 Task: Learn more about a sales navigator core.
Action: Mouse moved to (652, 84)
Screenshot: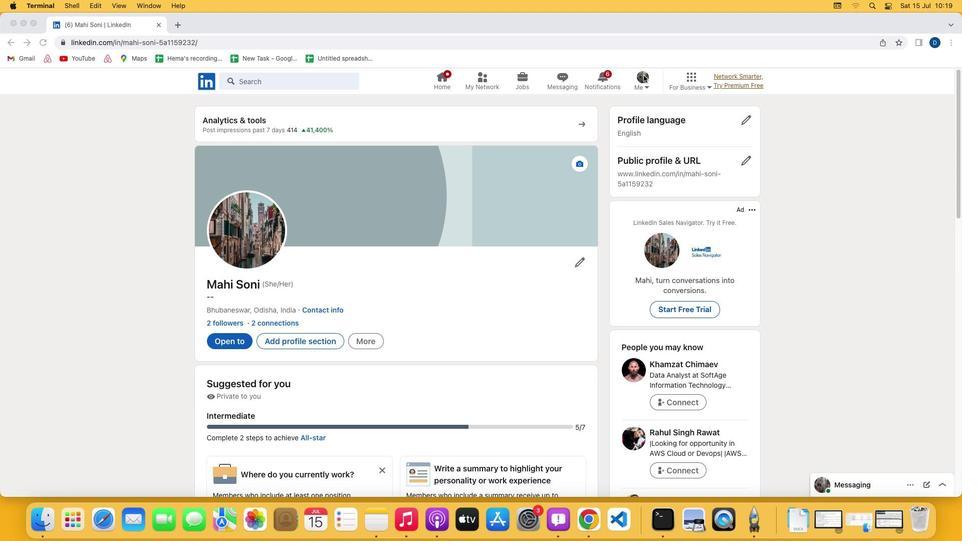 
Action: Mouse pressed left at (652, 84)
Screenshot: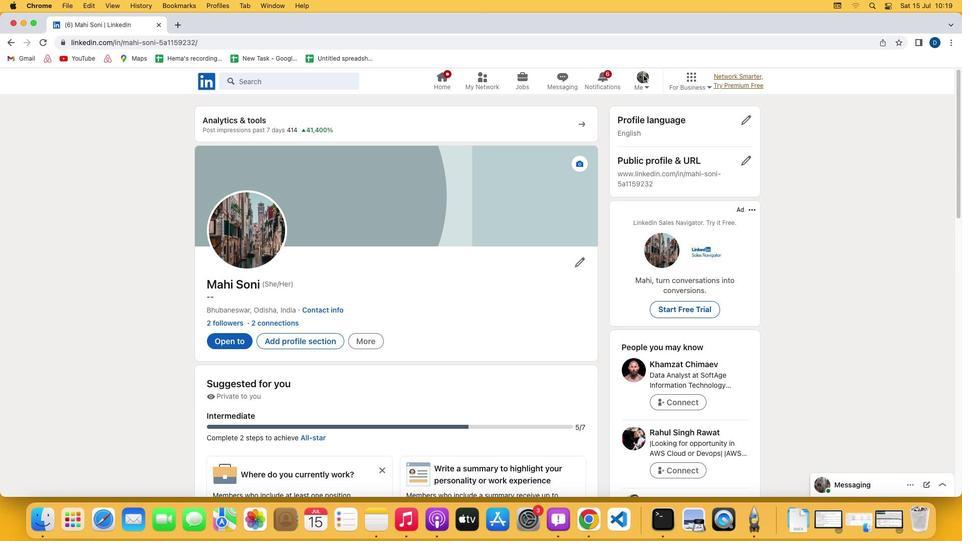 
Action: Mouse pressed left at (652, 84)
Screenshot: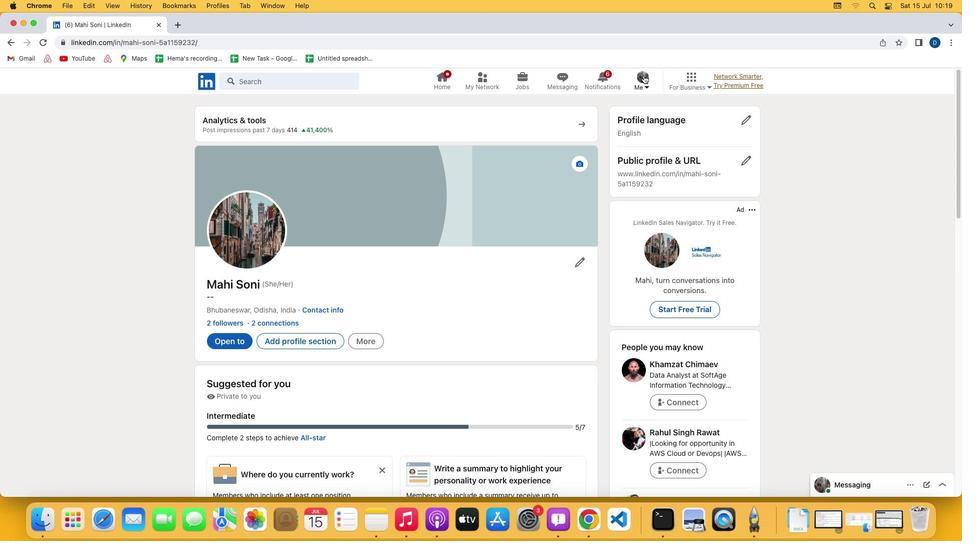 
Action: Mouse moved to (560, 199)
Screenshot: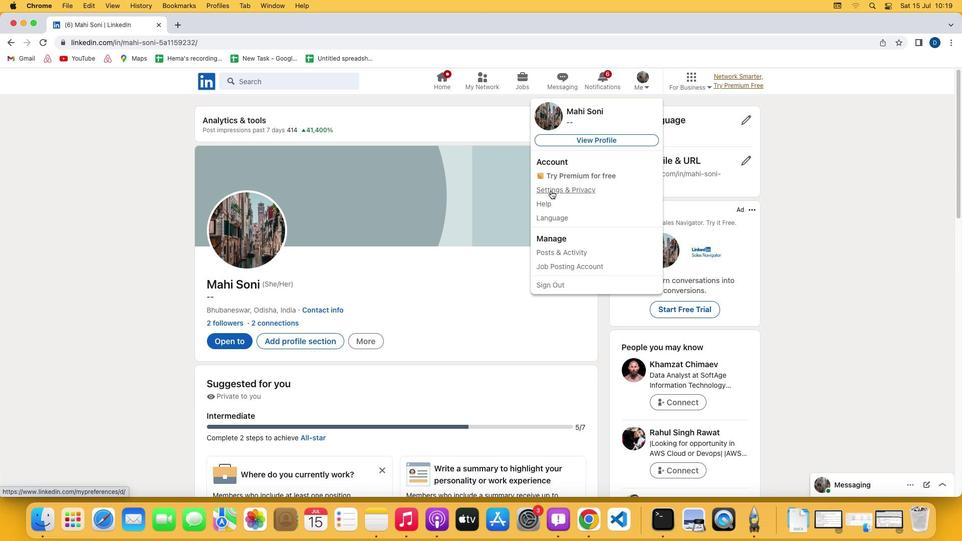 
Action: Mouse pressed left at (560, 199)
Screenshot: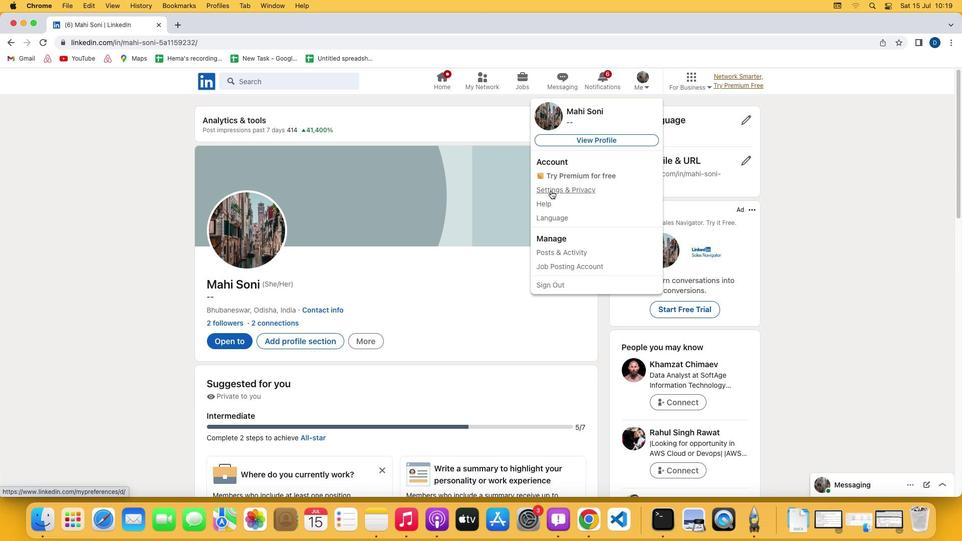 
Action: Mouse moved to (515, 326)
Screenshot: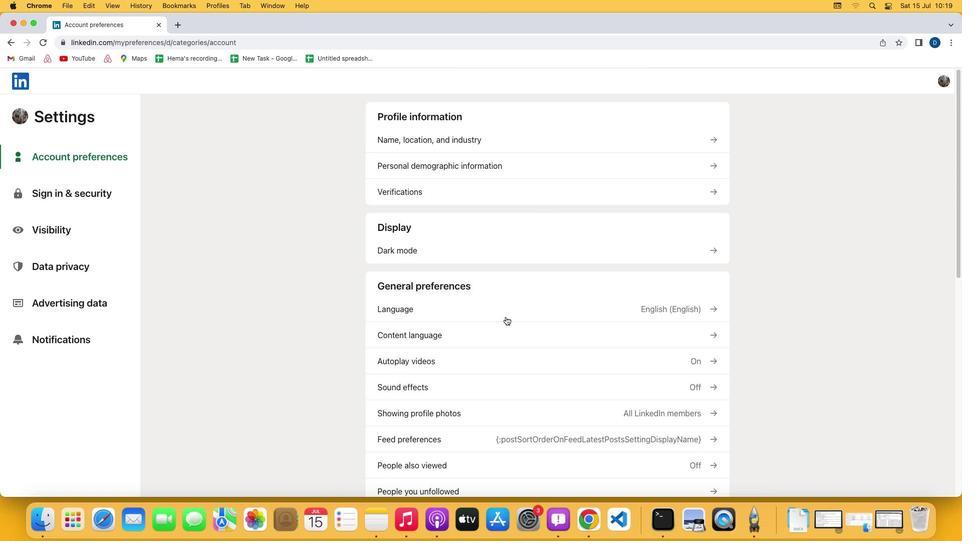 
Action: Mouse scrolled (515, 326) with delta (9, 8)
Screenshot: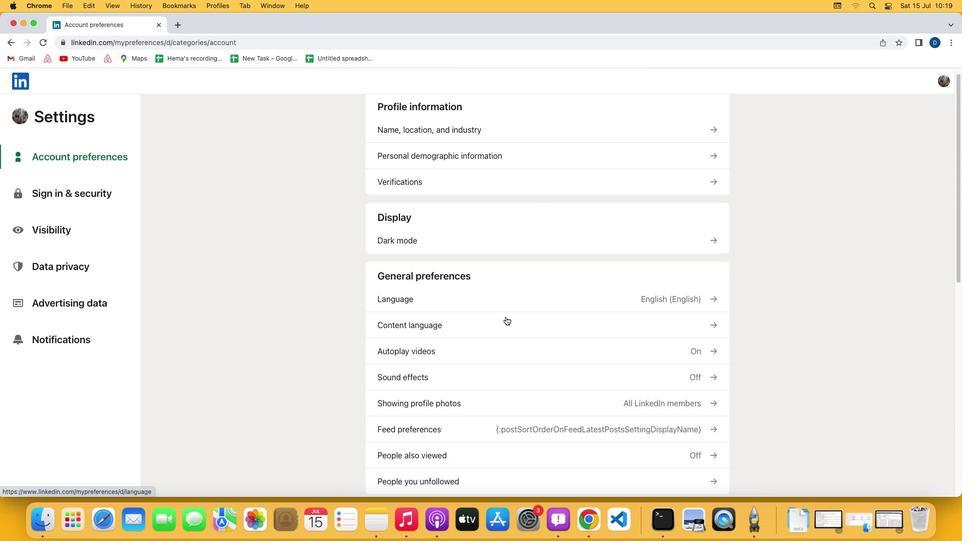 
Action: Mouse scrolled (515, 326) with delta (9, 8)
Screenshot: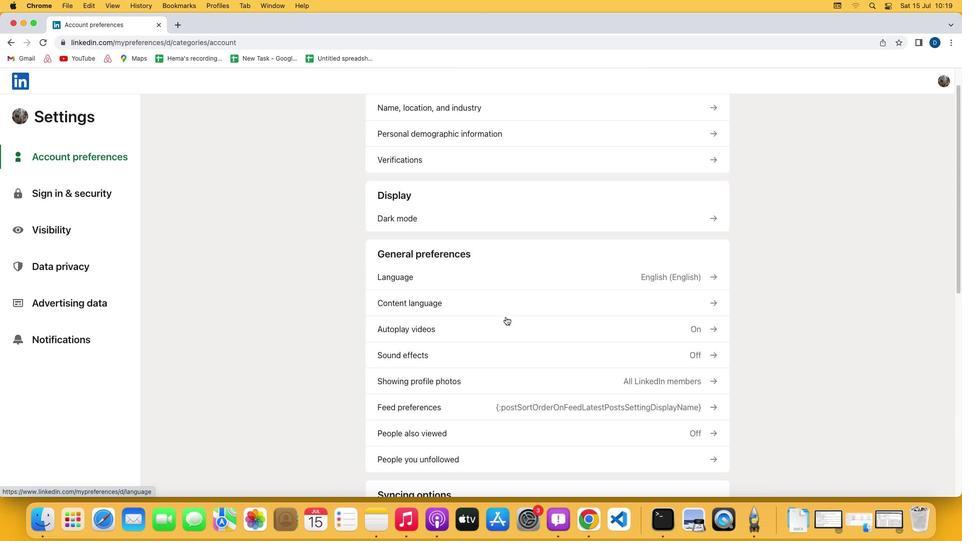 
Action: Mouse scrolled (515, 326) with delta (9, 7)
Screenshot: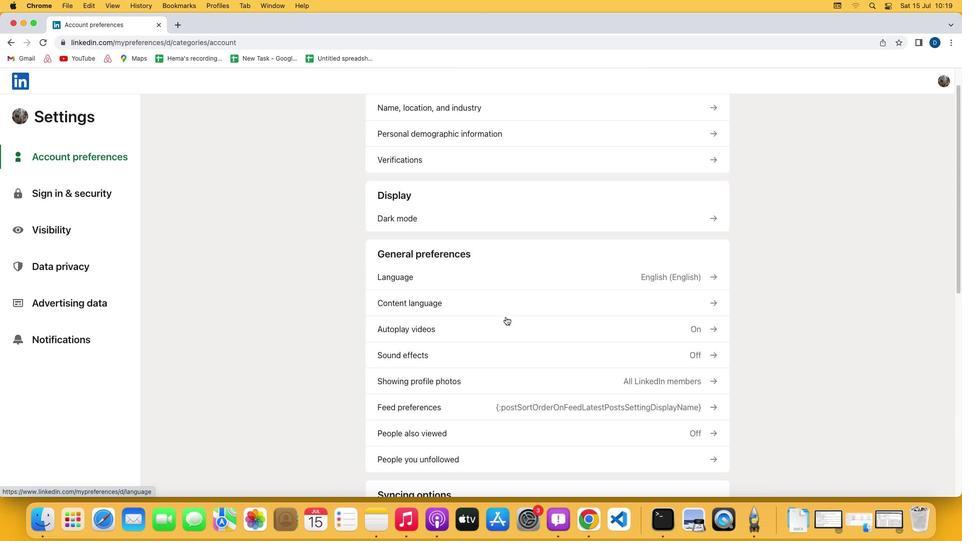 
Action: Mouse scrolled (515, 326) with delta (9, 8)
Screenshot: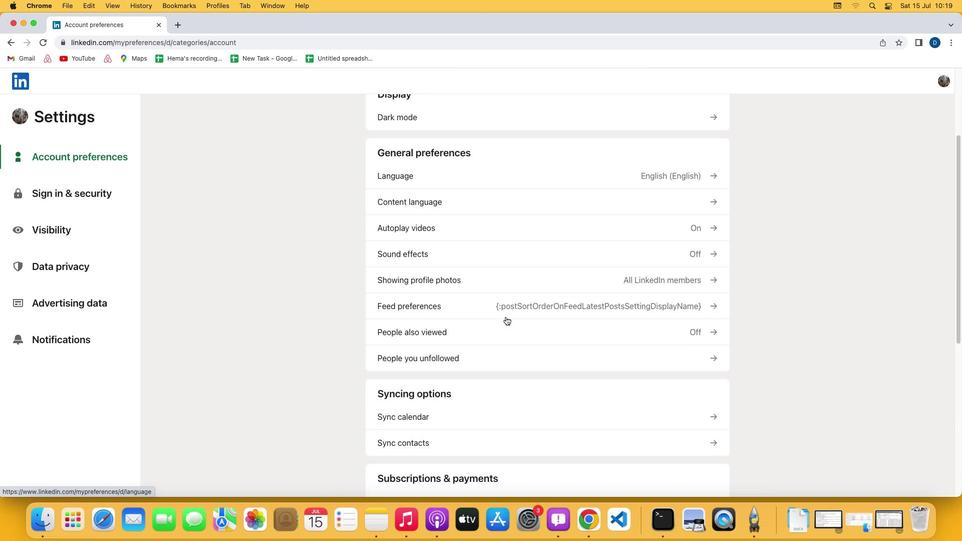 
Action: Mouse scrolled (515, 326) with delta (9, 8)
Screenshot: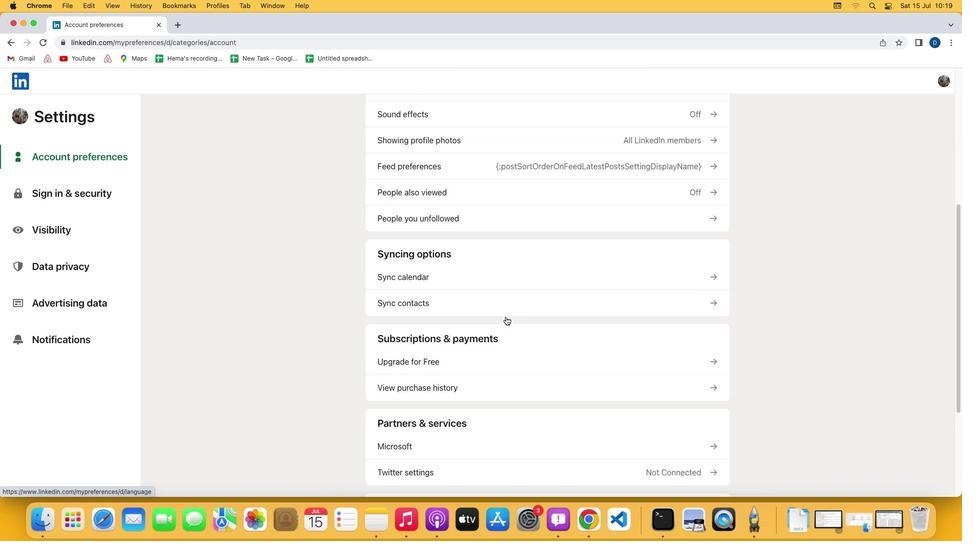 
Action: Mouse scrolled (515, 326) with delta (9, 7)
Screenshot: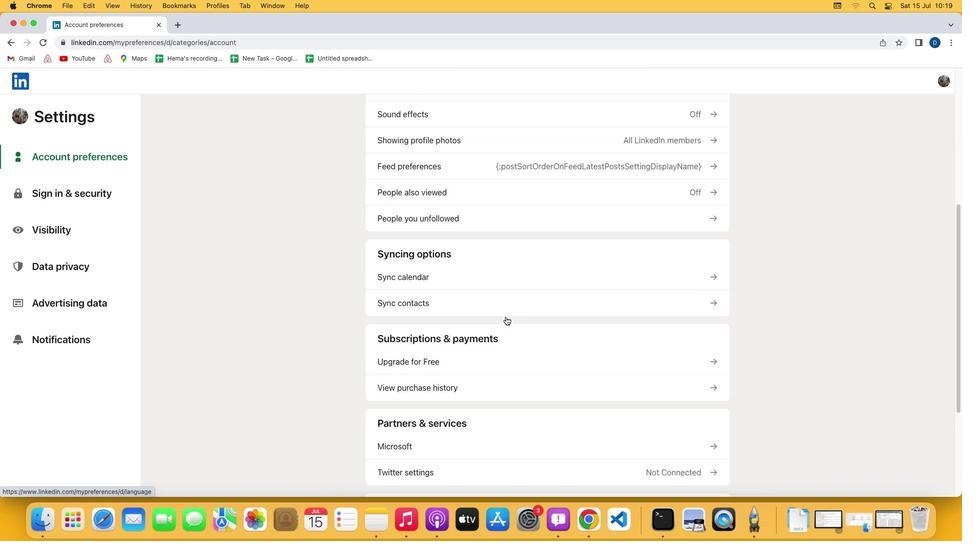 
Action: Mouse scrolled (515, 326) with delta (9, 6)
Screenshot: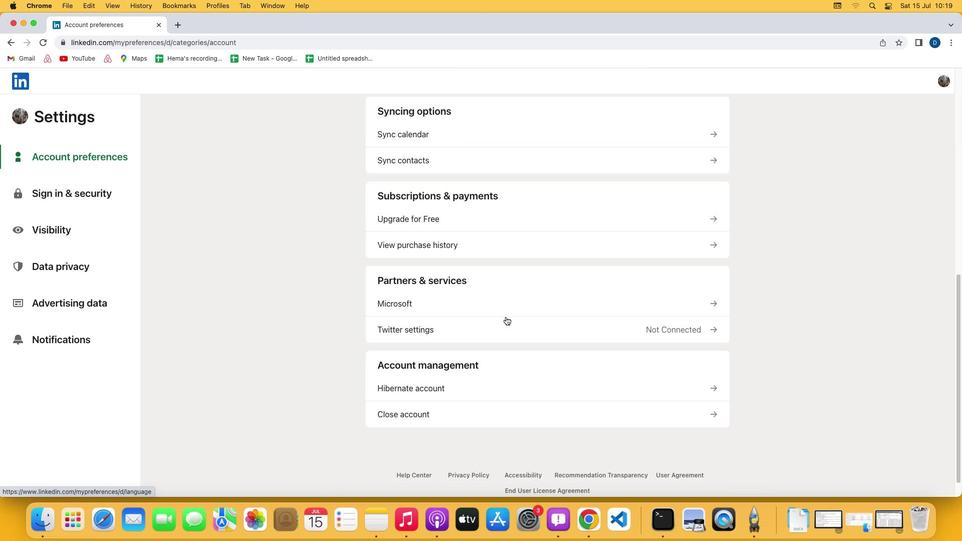 
Action: Mouse scrolled (515, 326) with delta (9, 6)
Screenshot: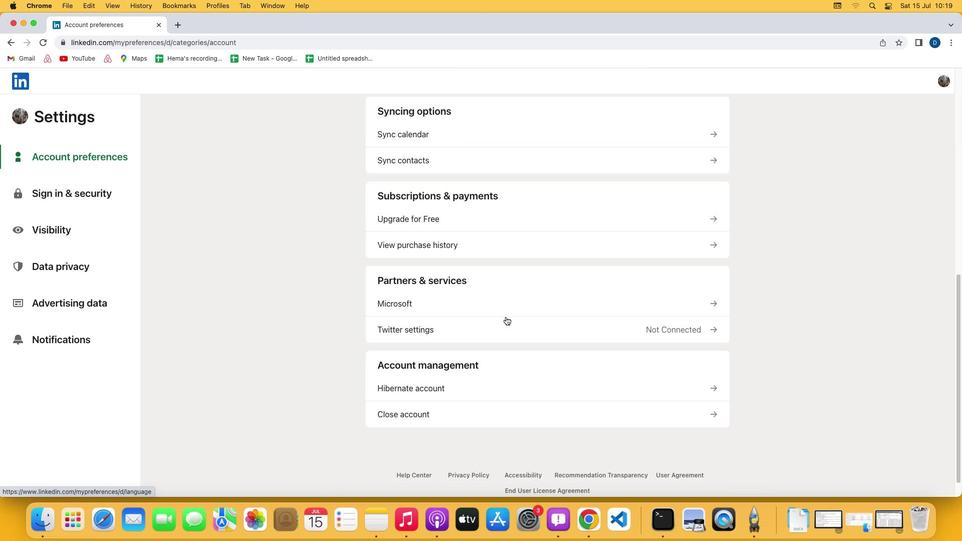 
Action: Mouse scrolled (515, 326) with delta (9, 8)
Screenshot: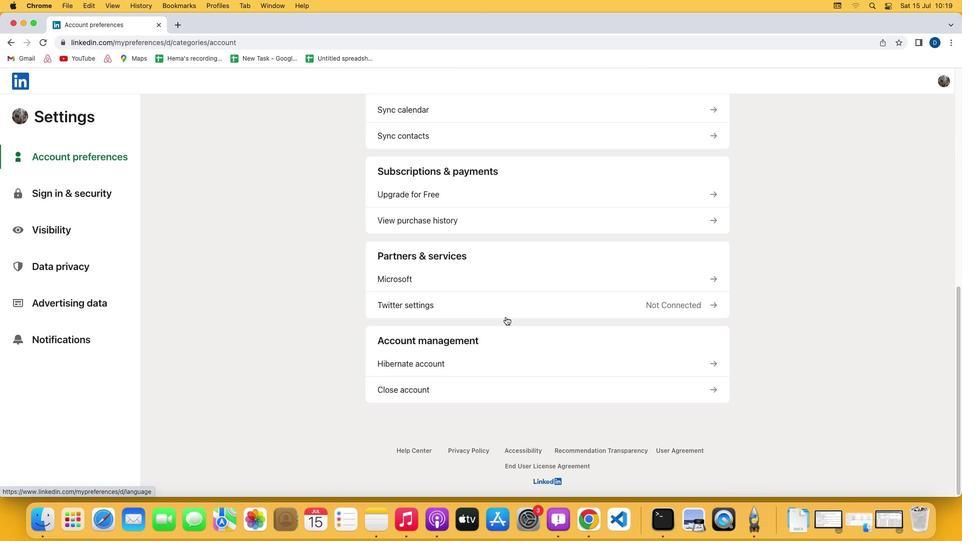 
Action: Mouse scrolled (515, 326) with delta (9, 8)
Screenshot: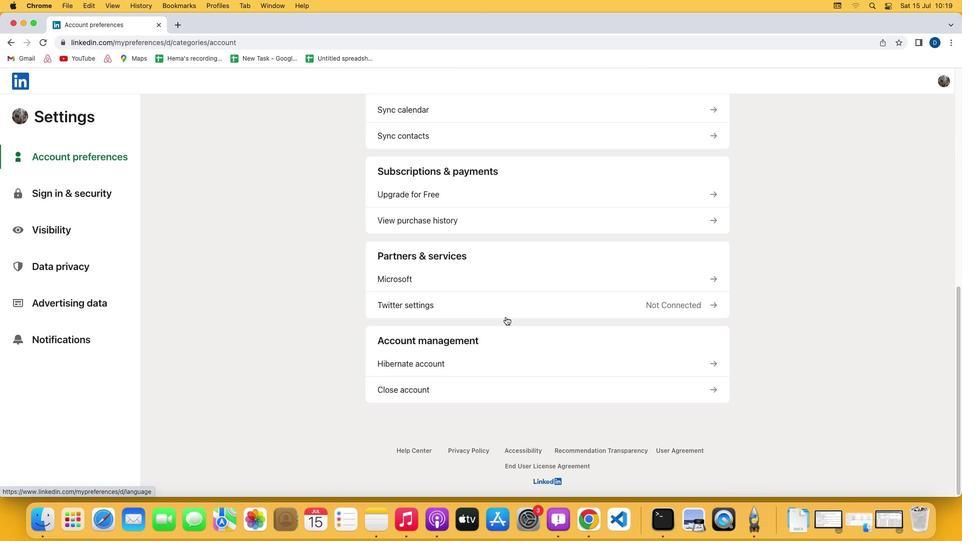 
Action: Mouse moved to (462, 203)
Screenshot: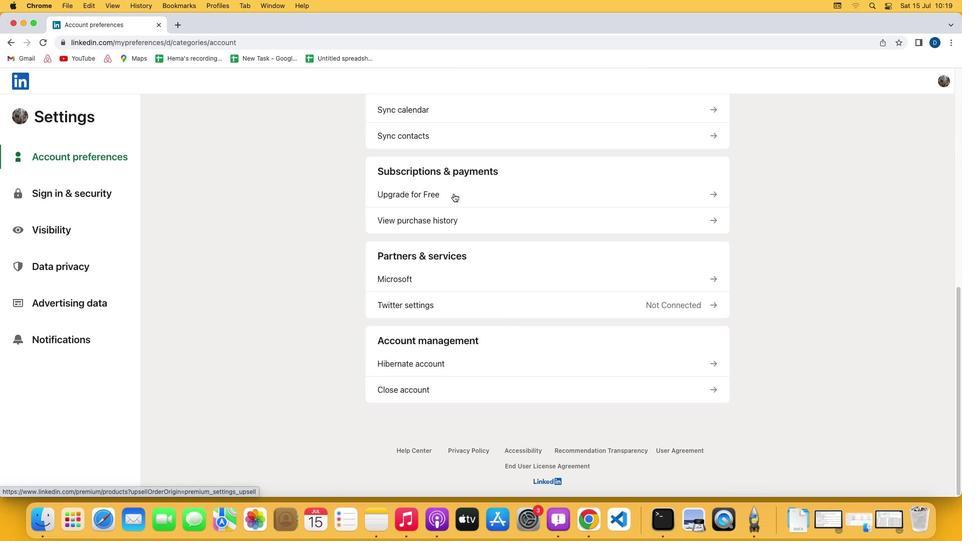 
Action: Mouse pressed left at (462, 203)
Screenshot: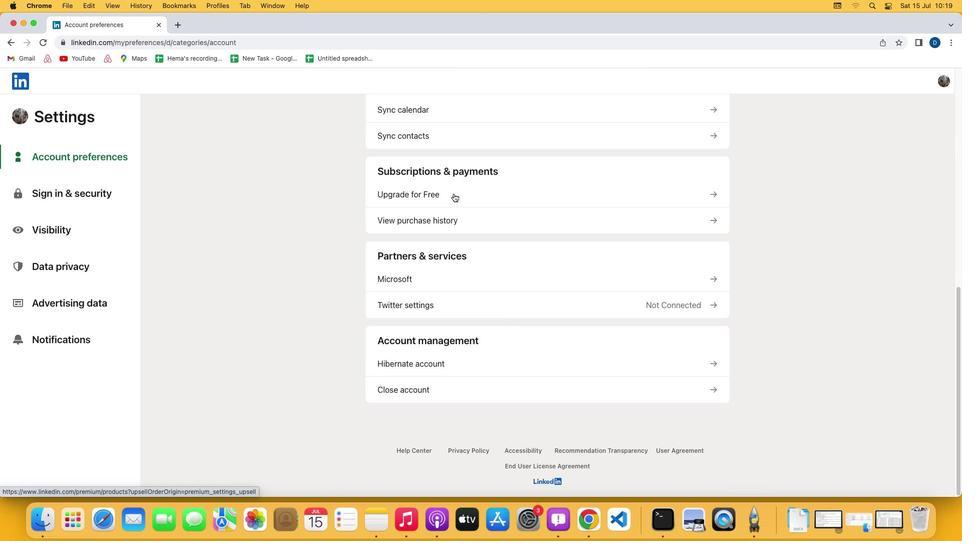 
Action: Mouse moved to (401, 280)
Screenshot: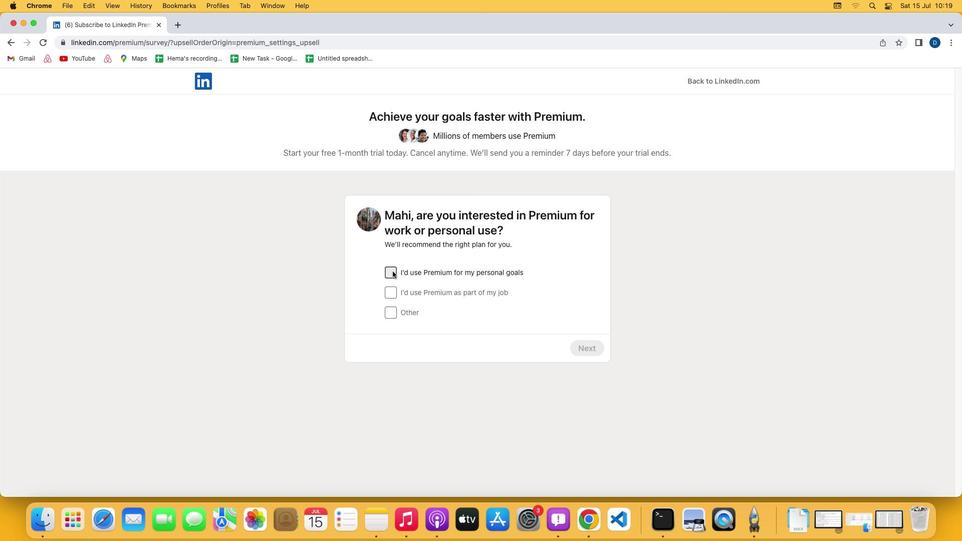 
Action: Mouse pressed left at (401, 280)
Screenshot: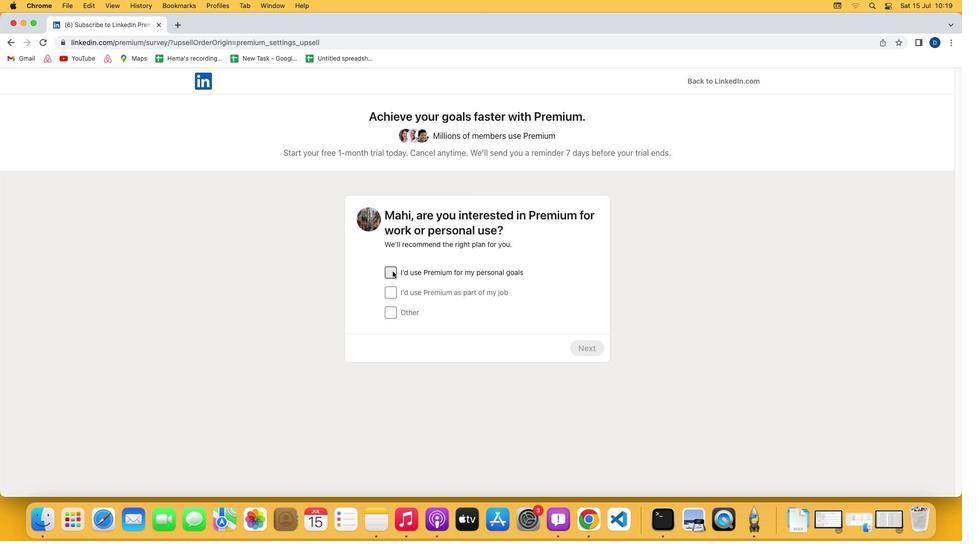 
Action: Mouse moved to (601, 359)
Screenshot: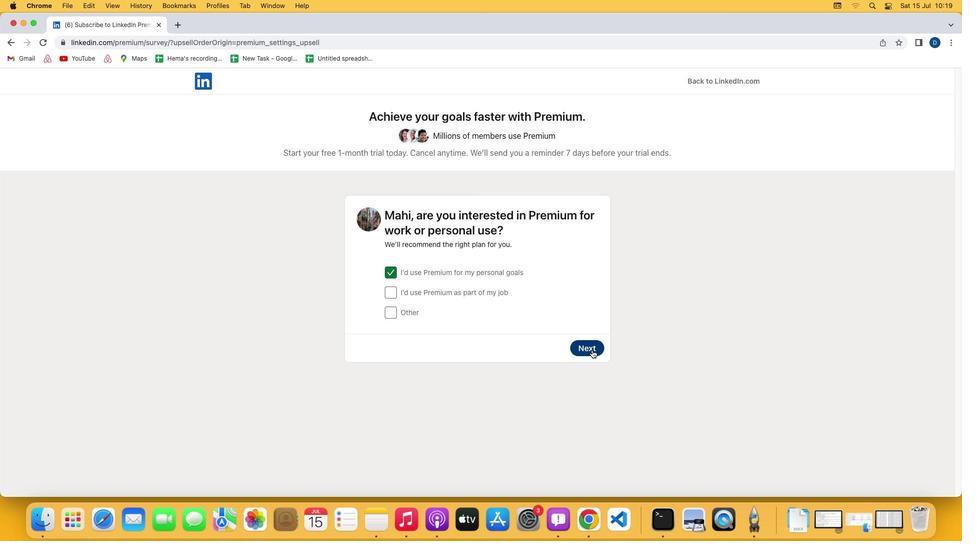 
Action: Mouse pressed left at (601, 359)
Screenshot: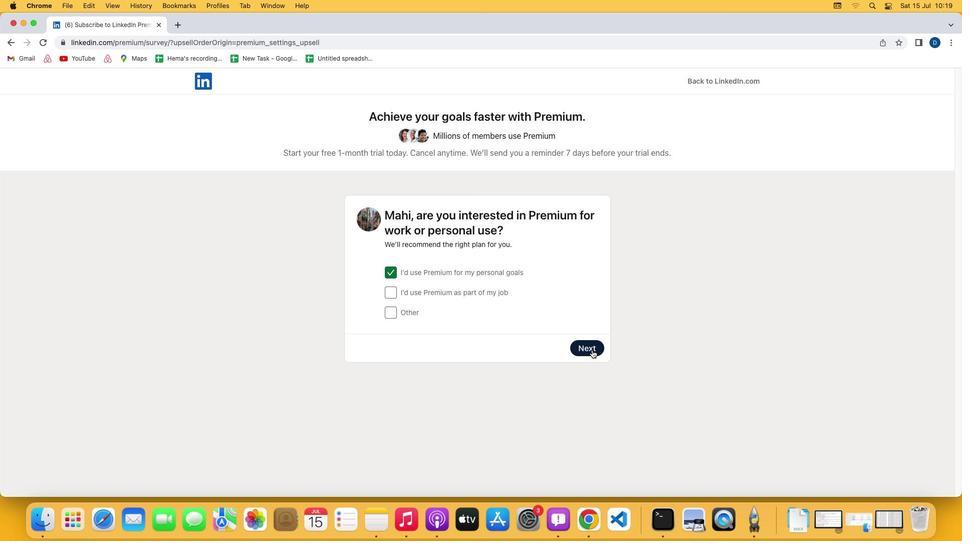 
Action: Mouse moved to (598, 416)
Screenshot: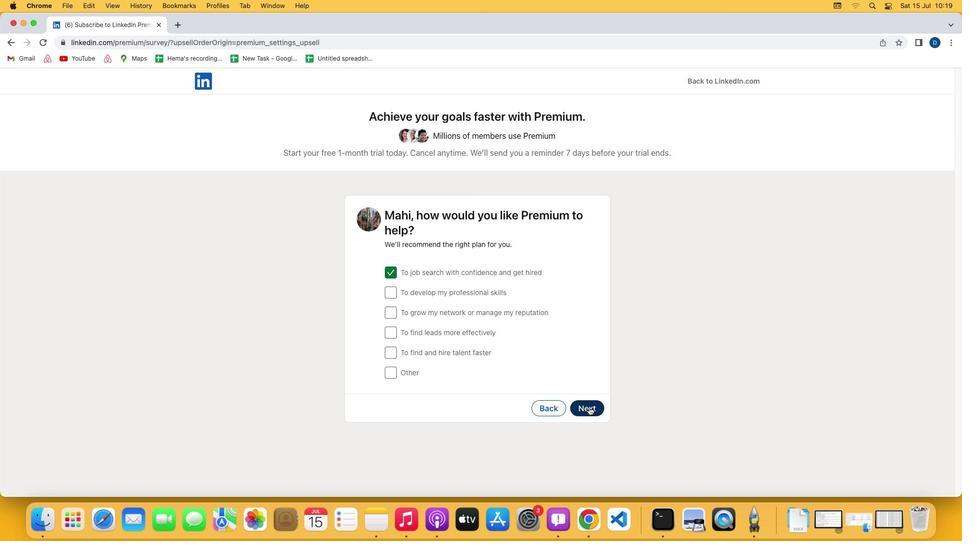 
Action: Mouse pressed left at (598, 416)
Screenshot: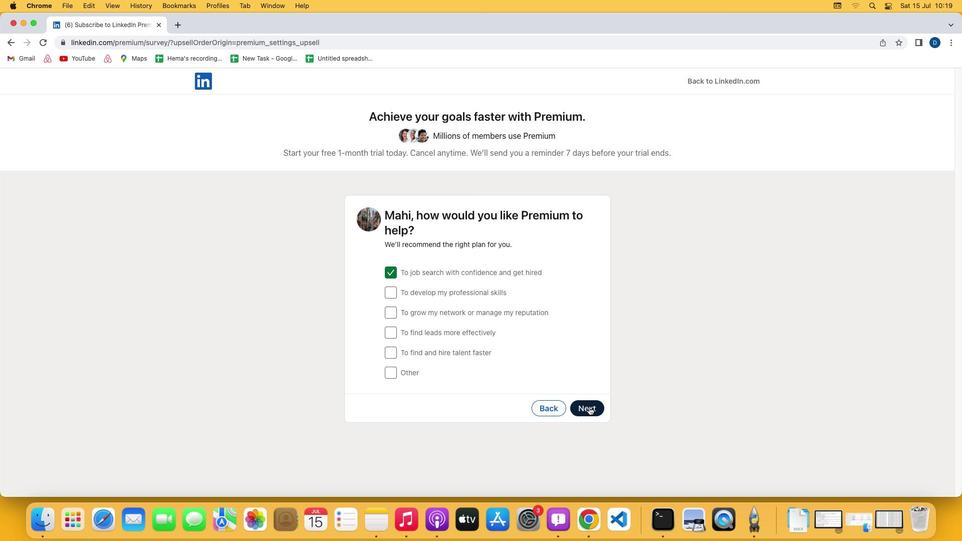 
Action: Mouse moved to (402, 281)
Screenshot: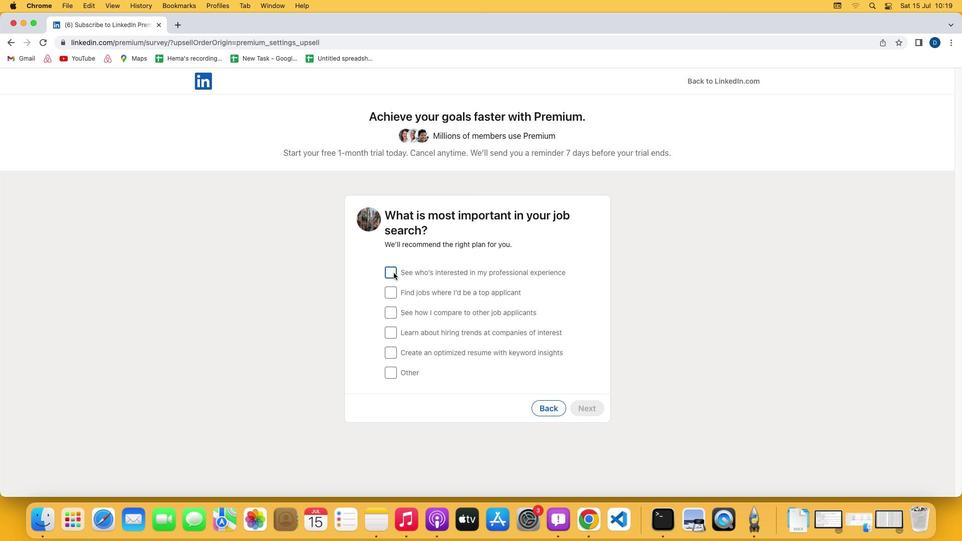 
Action: Mouse pressed left at (402, 281)
Screenshot: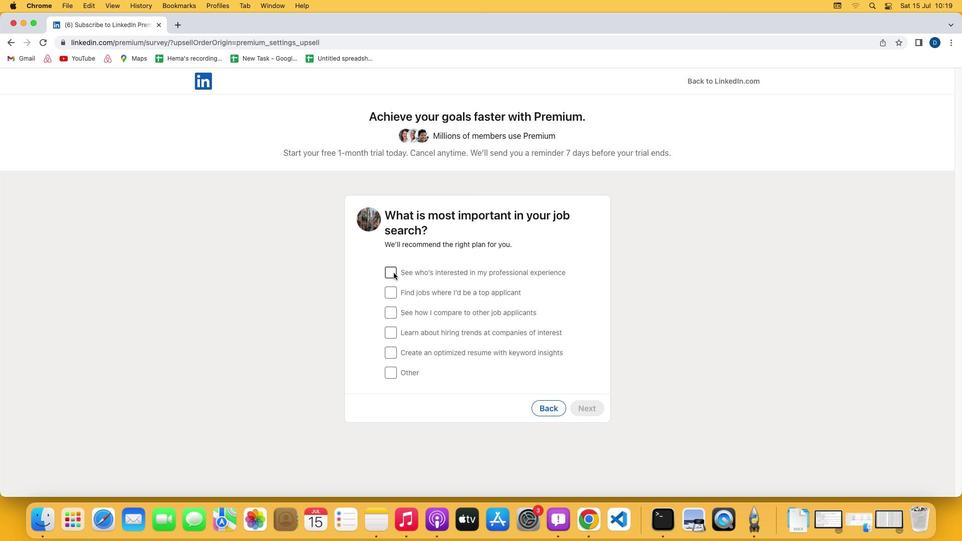 
Action: Mouse moved to (595, 413)
Screenshot: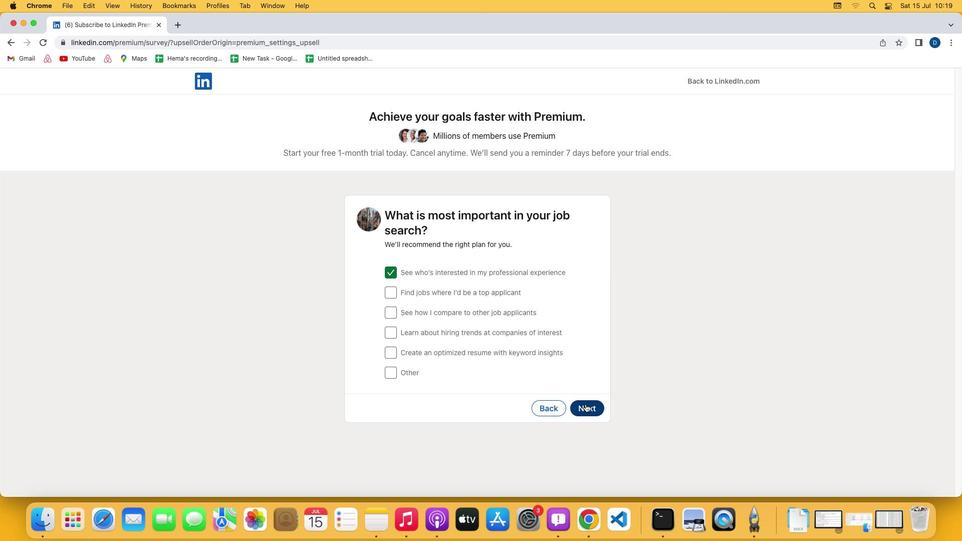 
Action: Mouse pressed left at (595, 413)
Screenshot: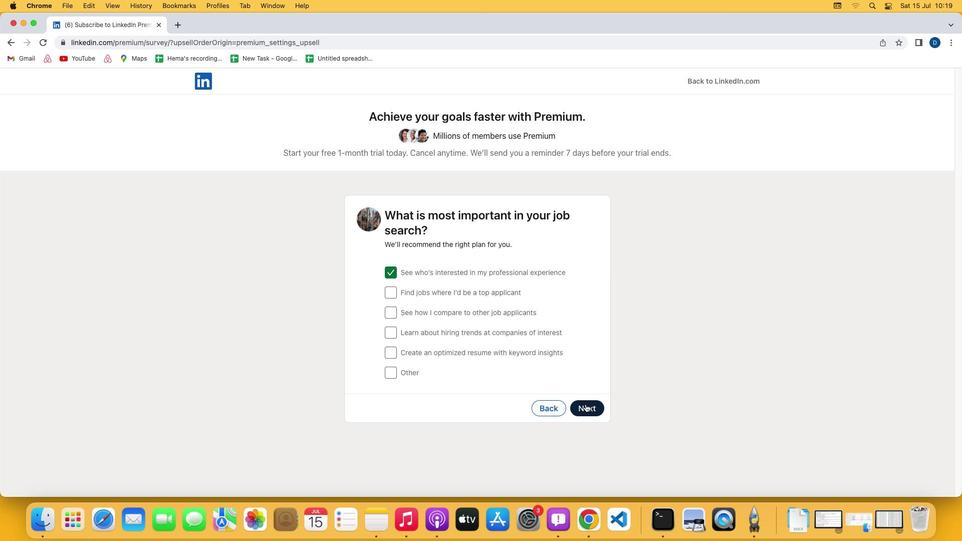 
Action: Mouse moved to (492, 394)
Screenshot: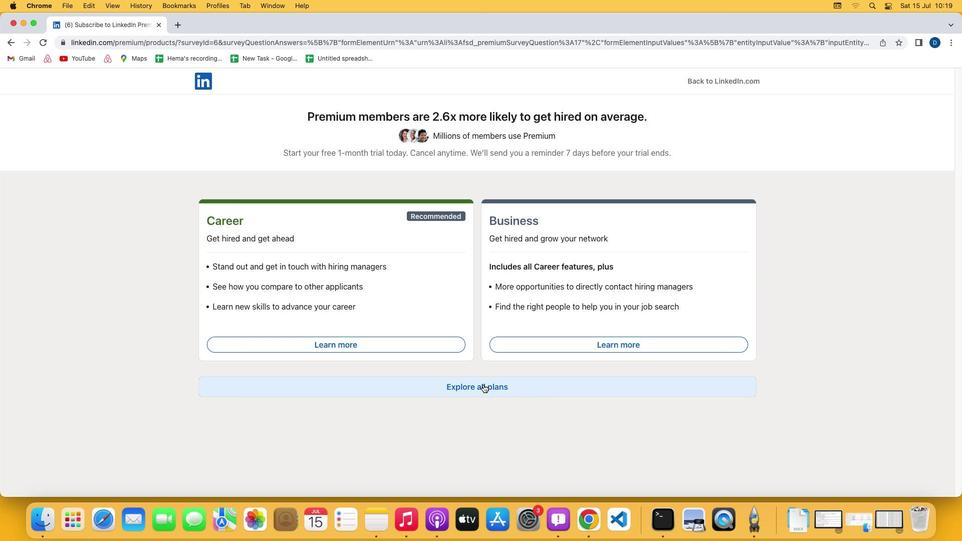 
Action: Mouse pressed left at (492, 394)
Screenshot: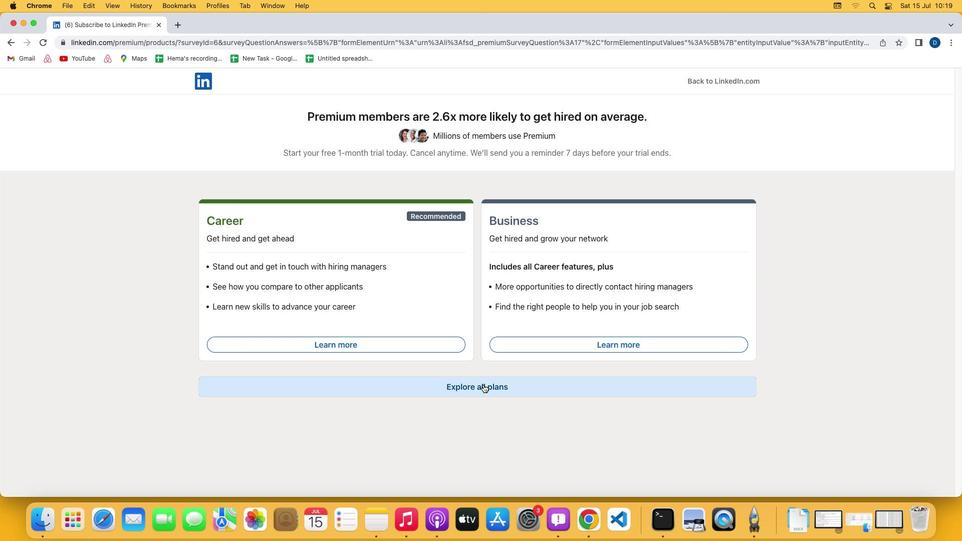 
Action: Mouse moved to (545, 421)
Screenshot: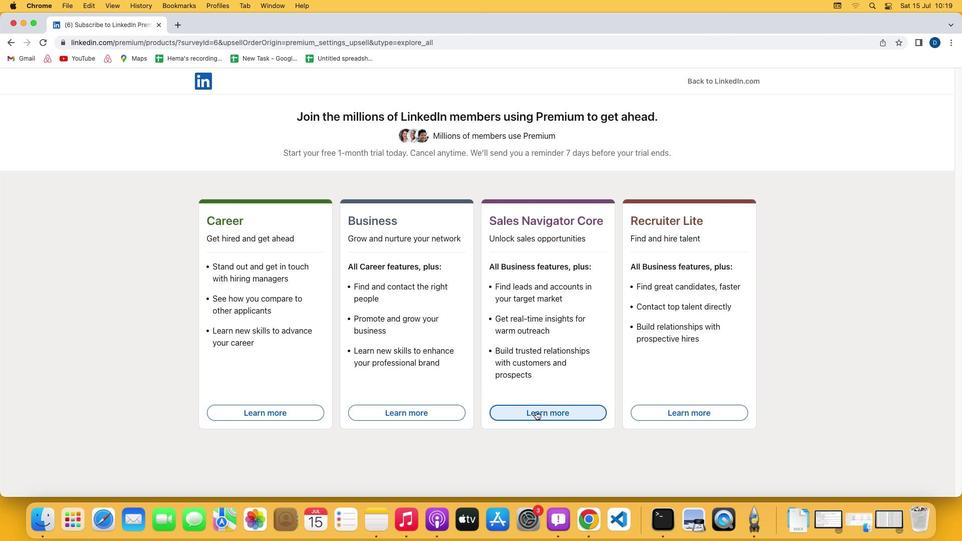 
Action: Mouse pressed left at (545, 421)
Screenshot: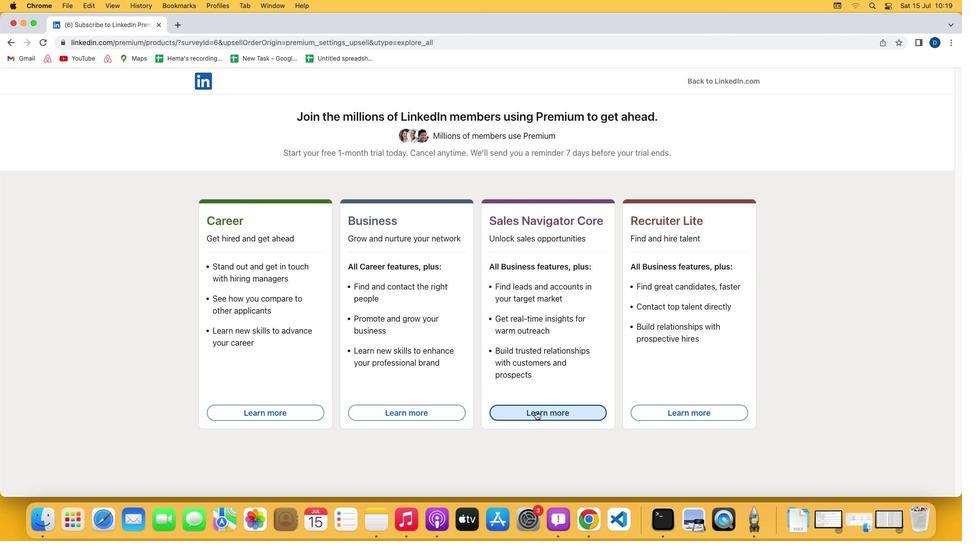
Action: Mouse moved to (547, 420)
Screenshot: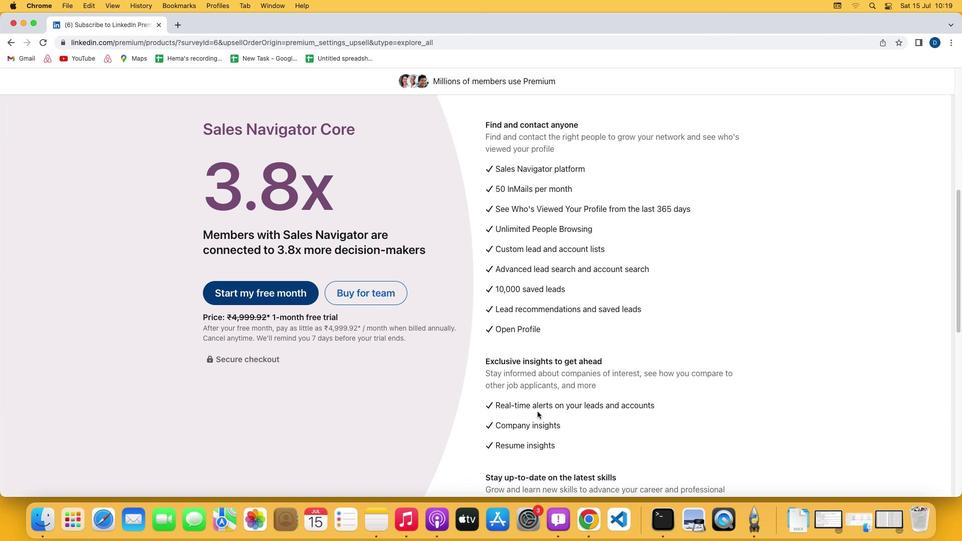 
